 Task: Find the shortest route within the Willis Tower to reach the Ledge at Skydeck Chicago.
Action: Key pressed willis<Key.space>tower
Screenshot: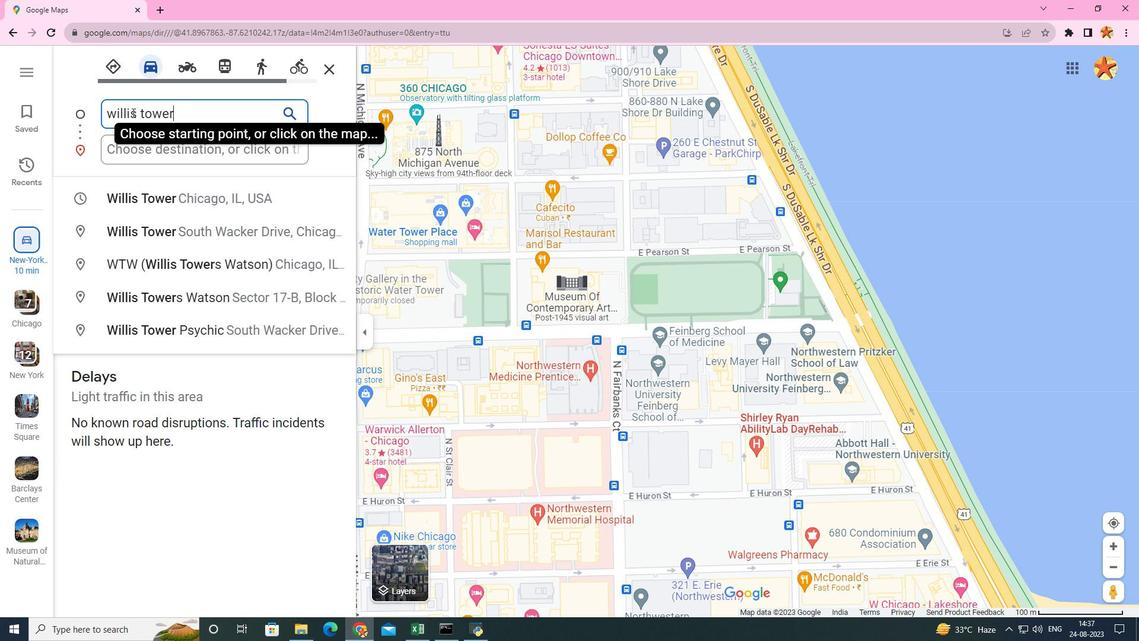 
Action: Mouse moved to (110, 205)
Screenshot: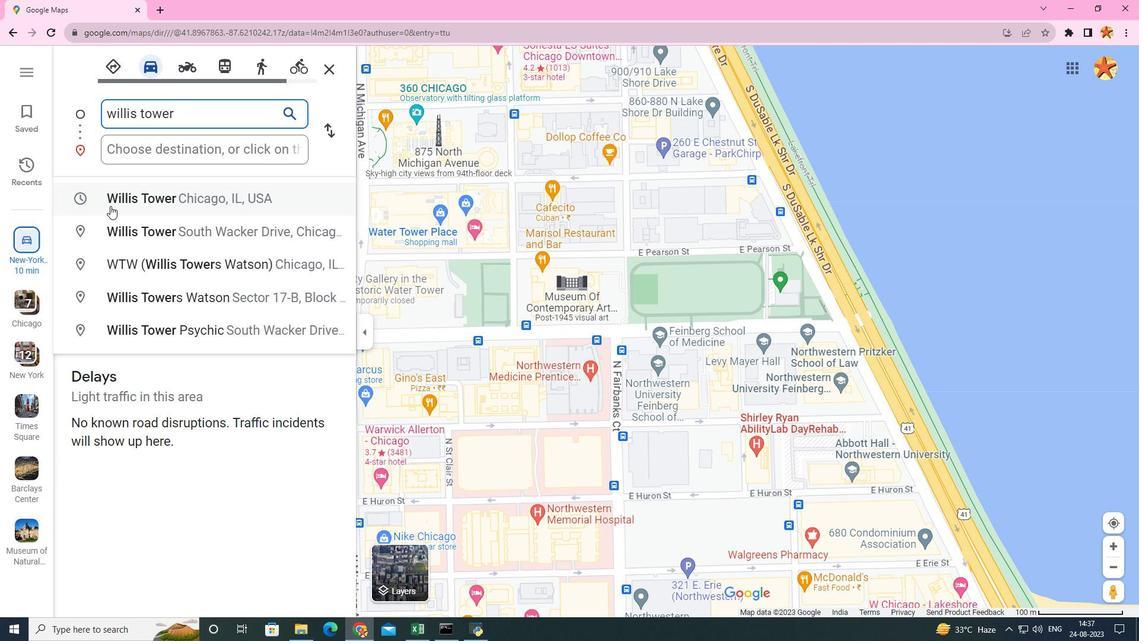 
Action: Mouse pressed left at (110, 205)
Screenshot: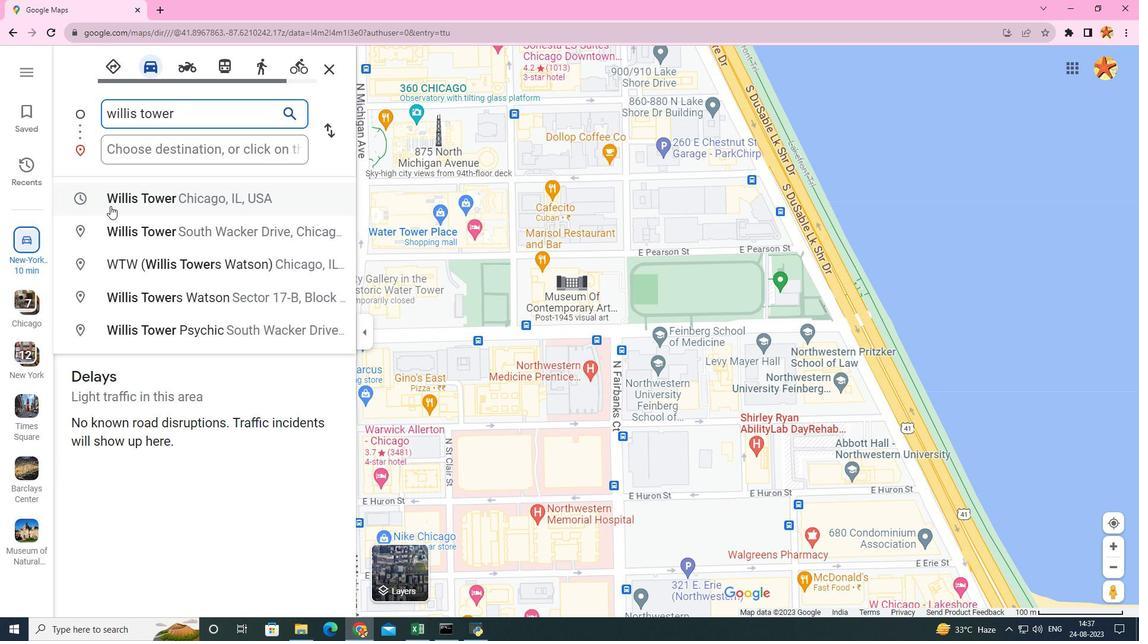 
Action: Mouse moved to (143, 147)
Screenshot: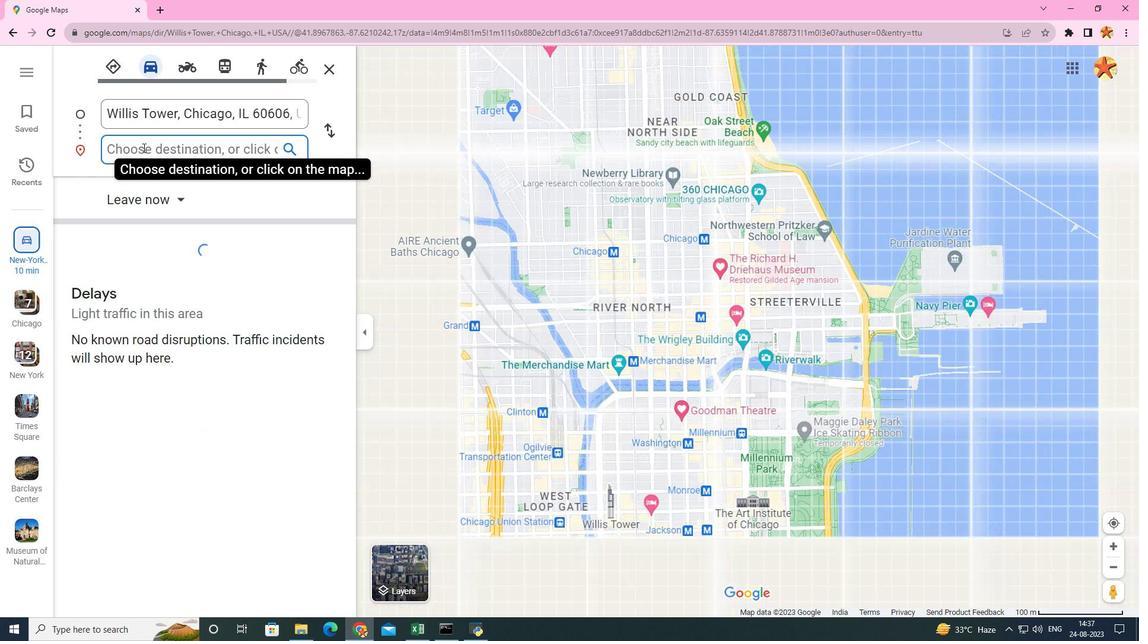 
Action: Mouse pressed left at (143, 147)
Screenshot: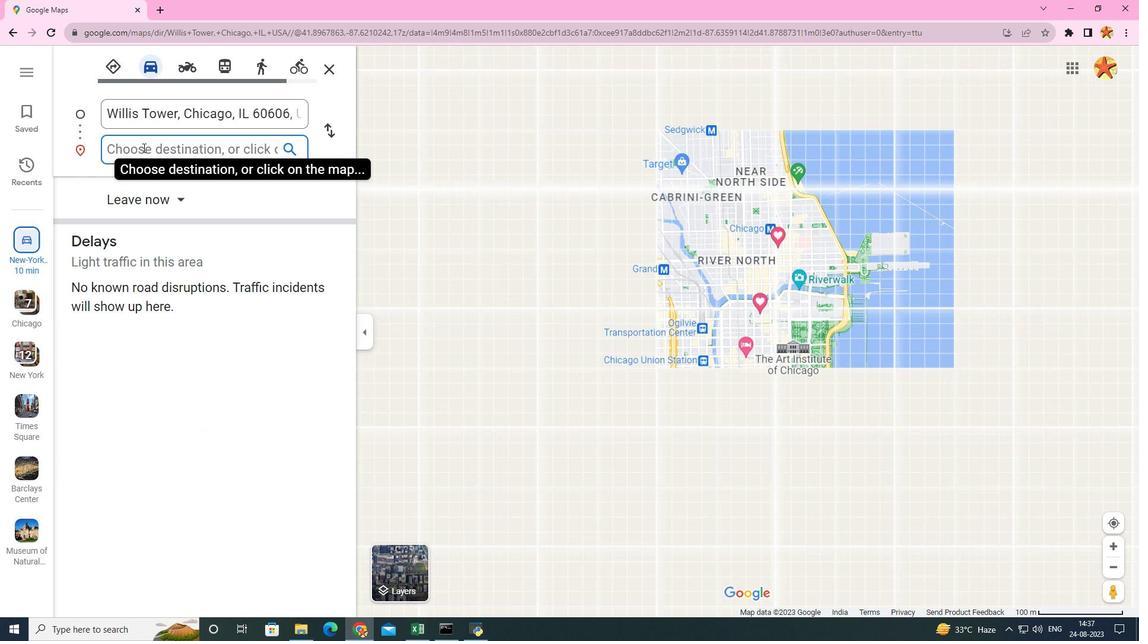 
Action: Mouse moved to (132, 133)
Screenshot: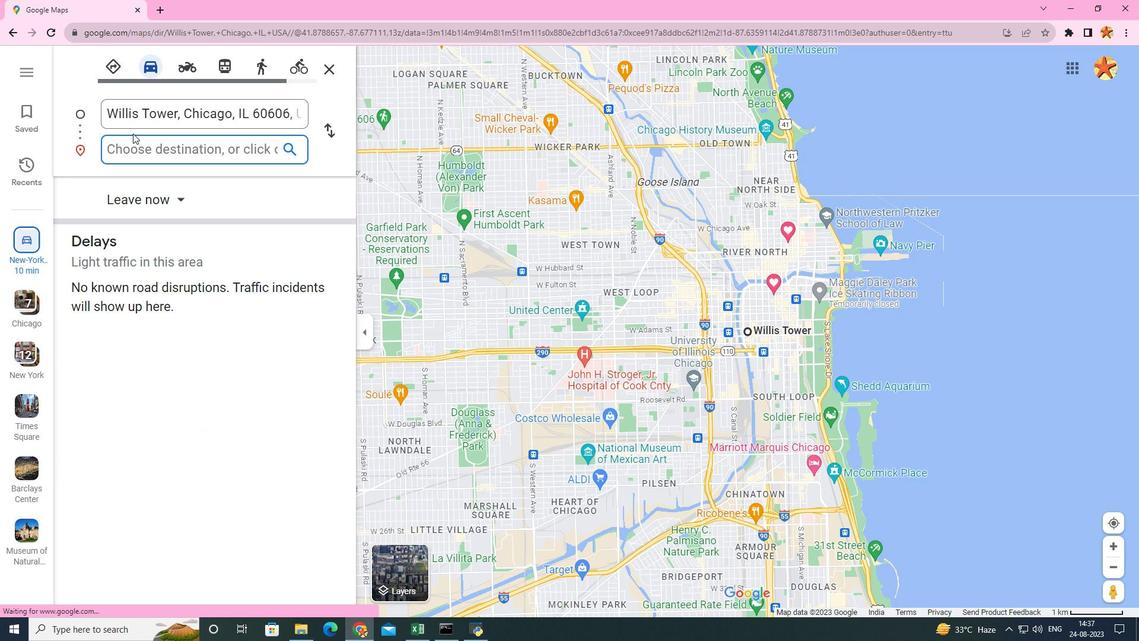 
Action: Key pressed ledge<Key.space>at<Key.space>skydec
Screenshot: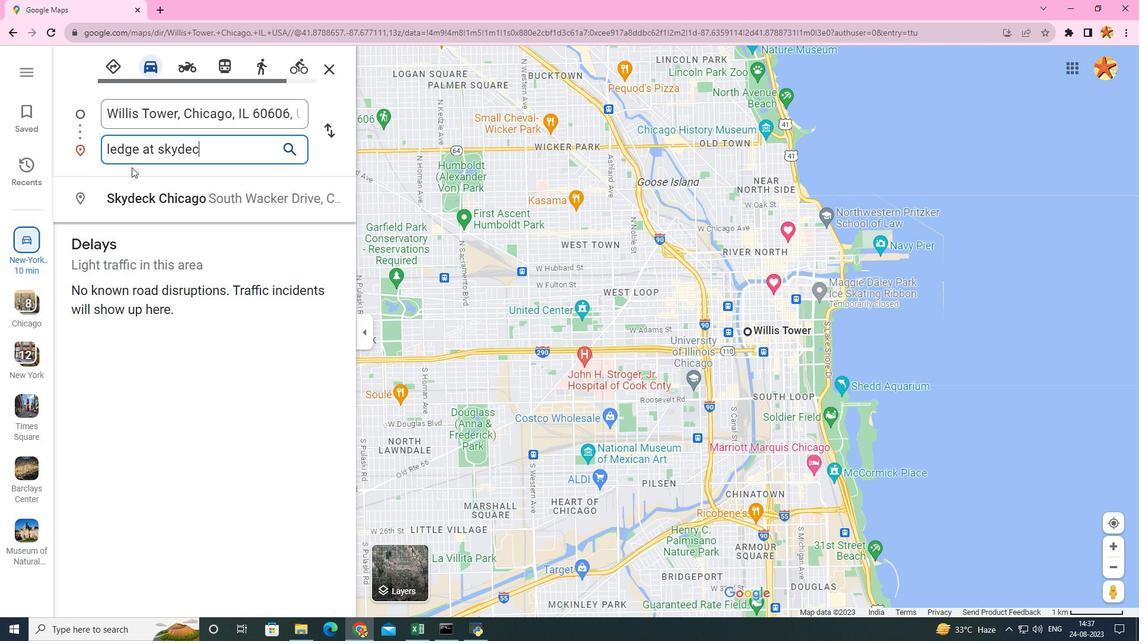 
Action: Mouse moved to (143, 185)
Screenshot: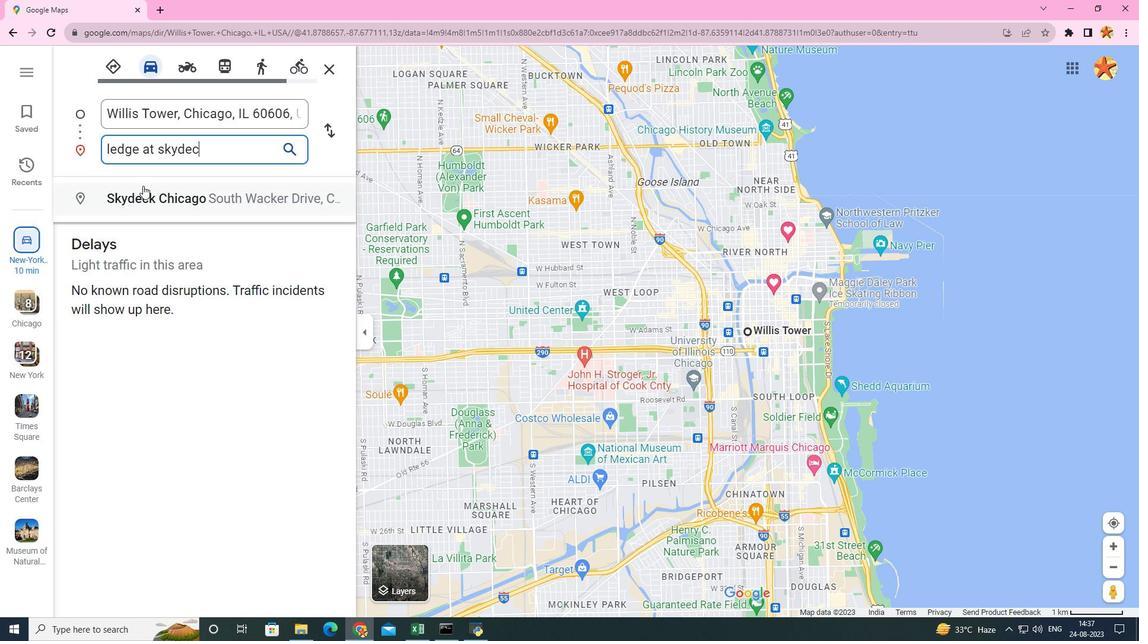 
Action: Mouse pressed left at (143, 185)
Screenshot: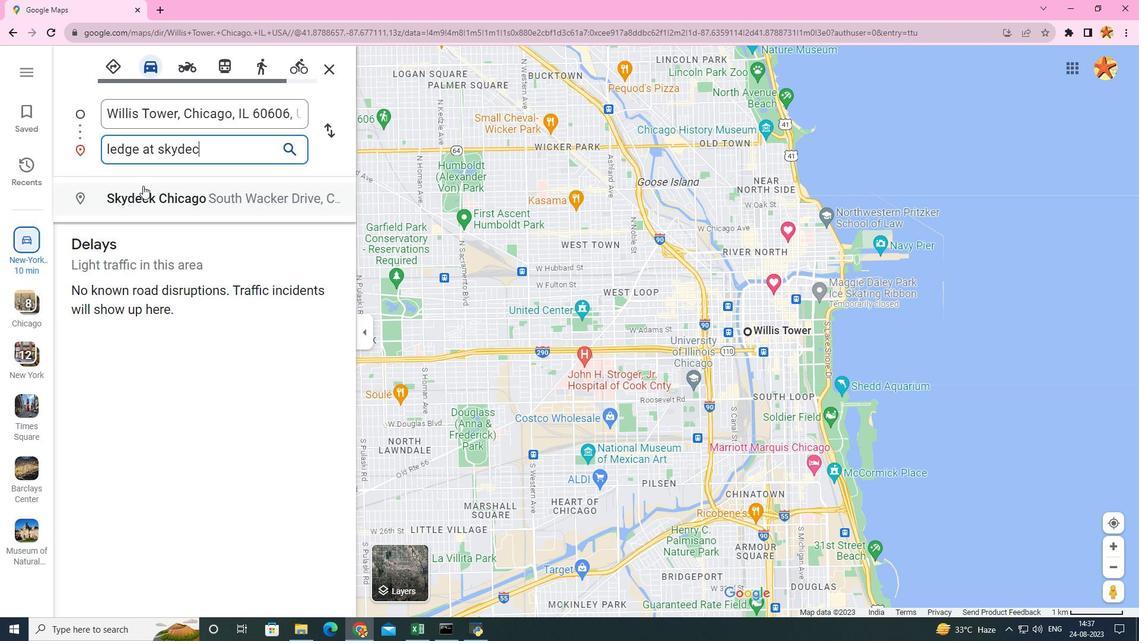 
Action: Mouse moved to (129, 423)
Screenshot: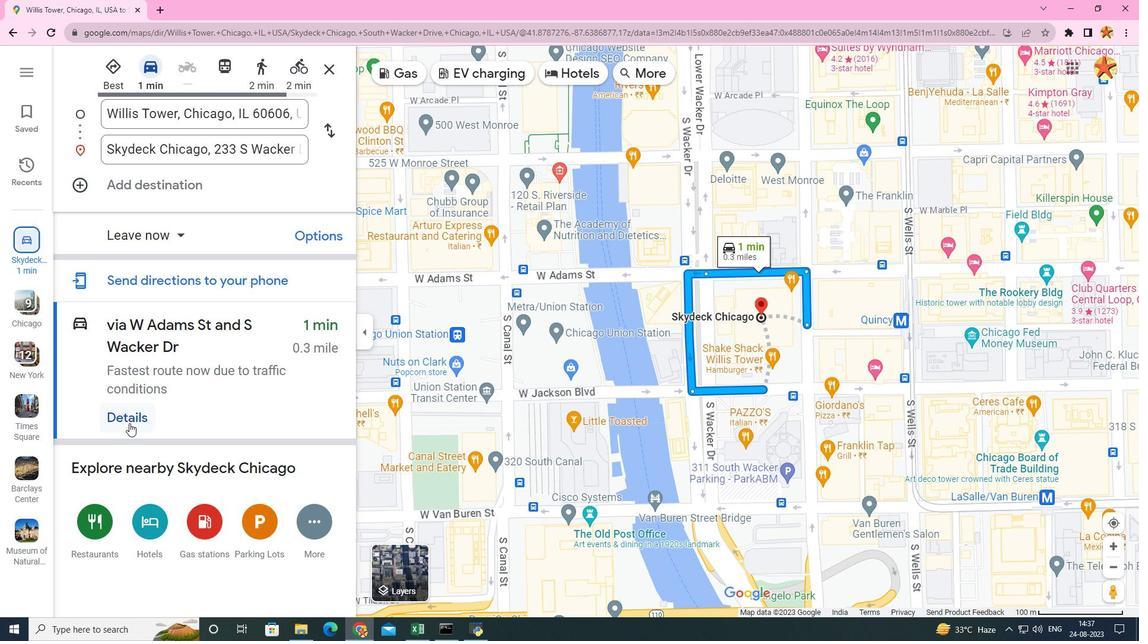 
Action: Mouse pressed left at (129, 423)
Screenshot: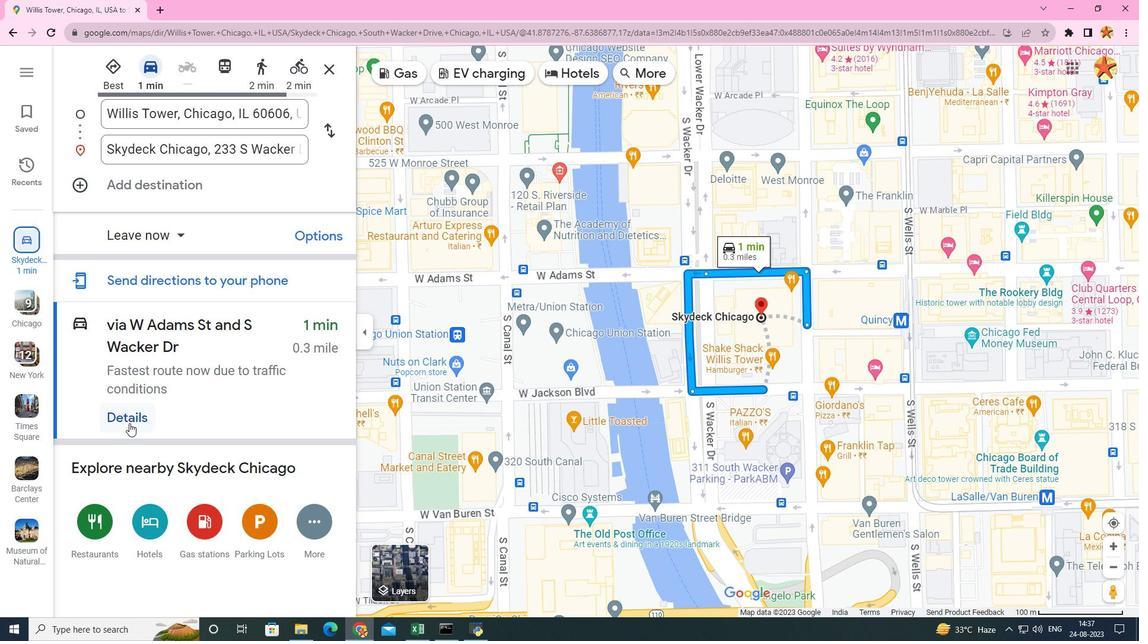 
Action: Mouse moved to (144, 408)
Screenshot: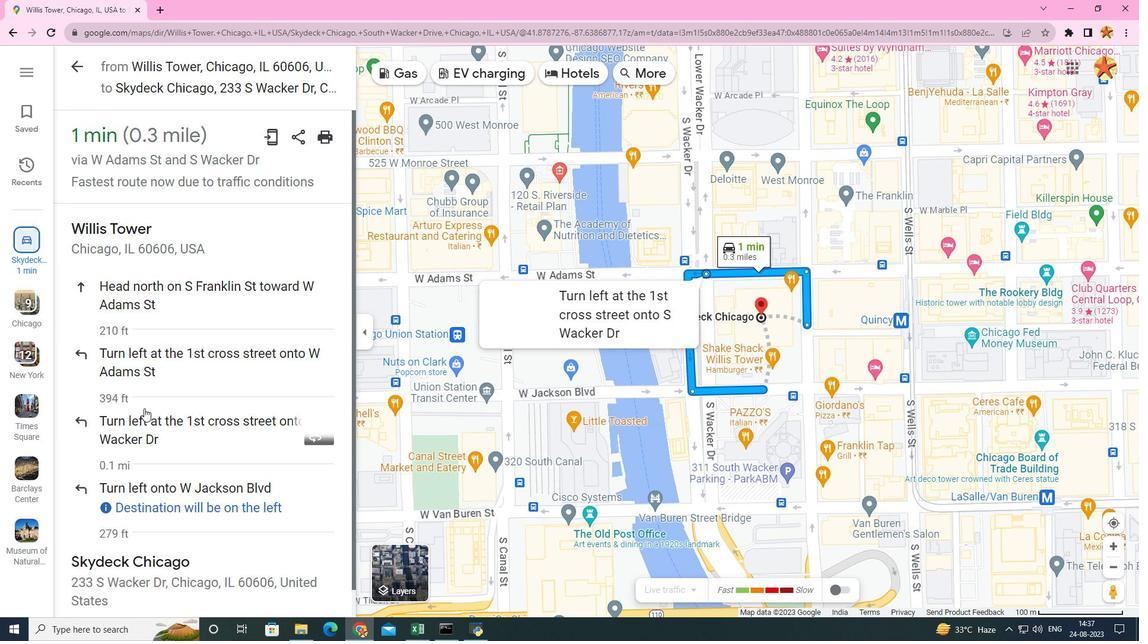 
Action: Mouse scrolled (144, 407) with delta (0, 0)
Screenshot: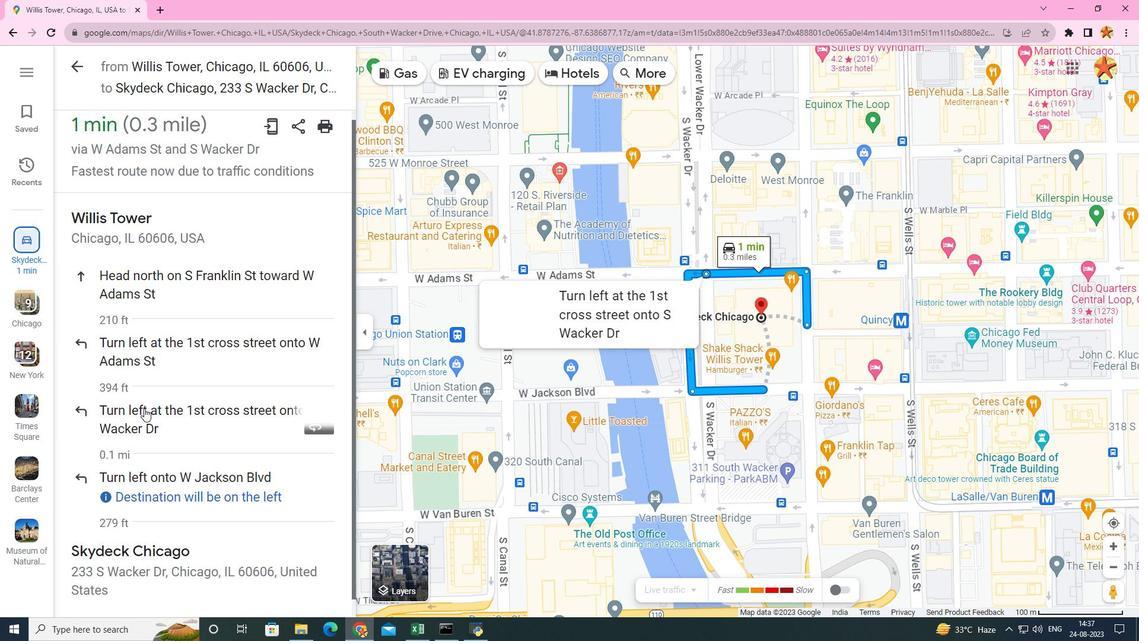 
Action: Mouse scrolled (144, 407) with delta (0, 0)
Screenshot: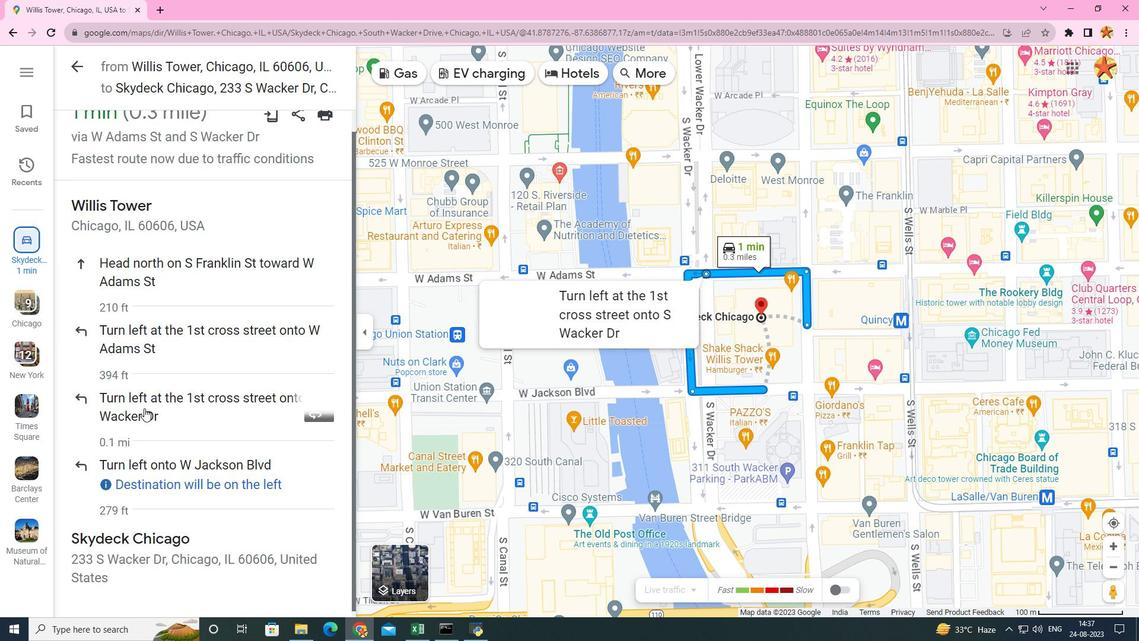
Action: Mouse scrolled (144, 407) with delta (0, 0)
Screenshot: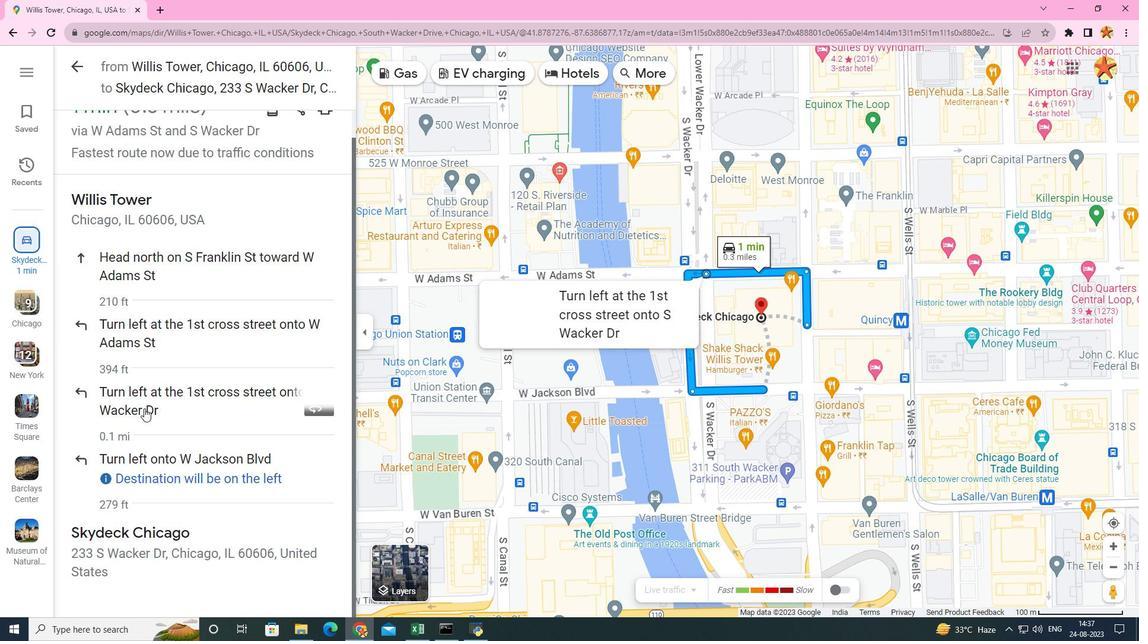 
Action: Mouse scrolled (144, 407) with delta (0, 0)
Screenshot: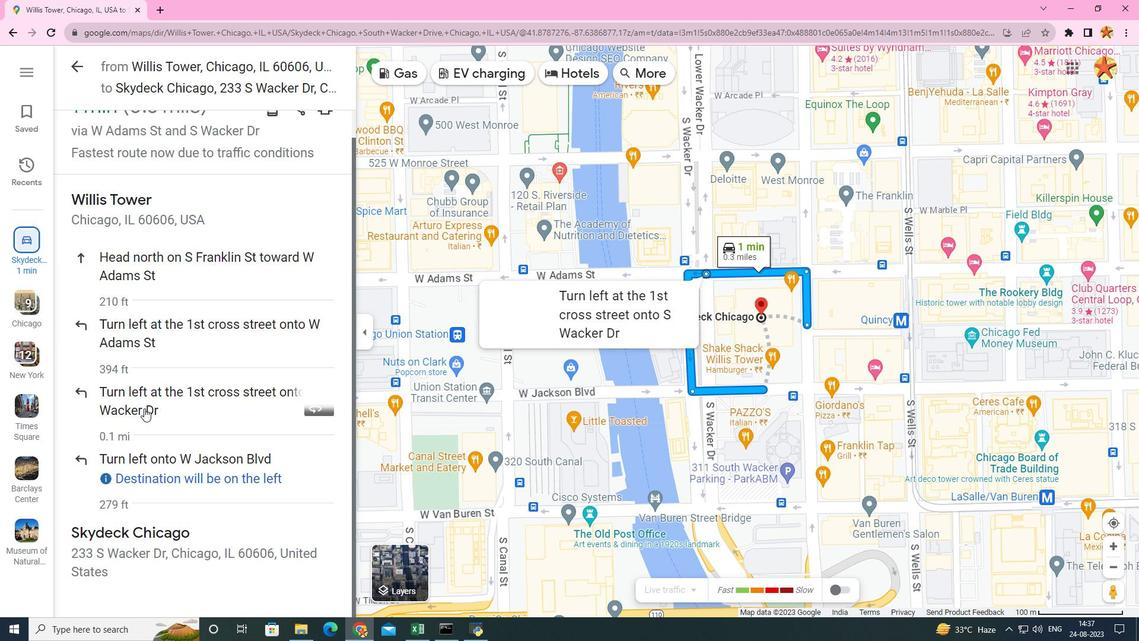
Action: Mouse scrolled (144, 408) with delta (0, 0)
Screenshot: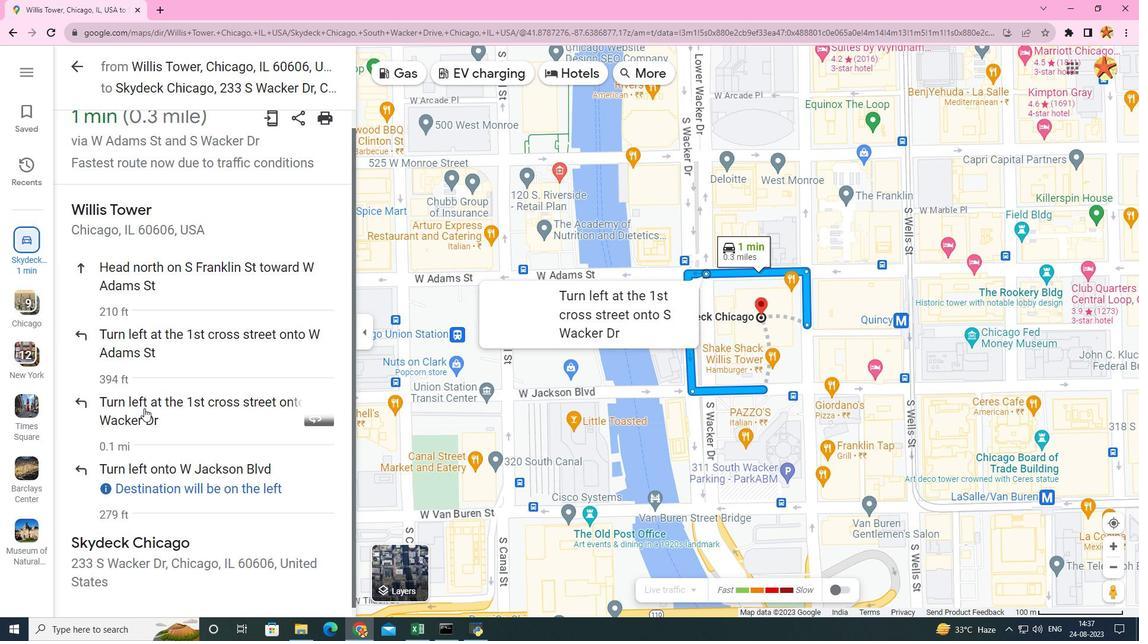 
Action: Mouse scrolled (144, 408) with delta (0, 0)
Screenshot: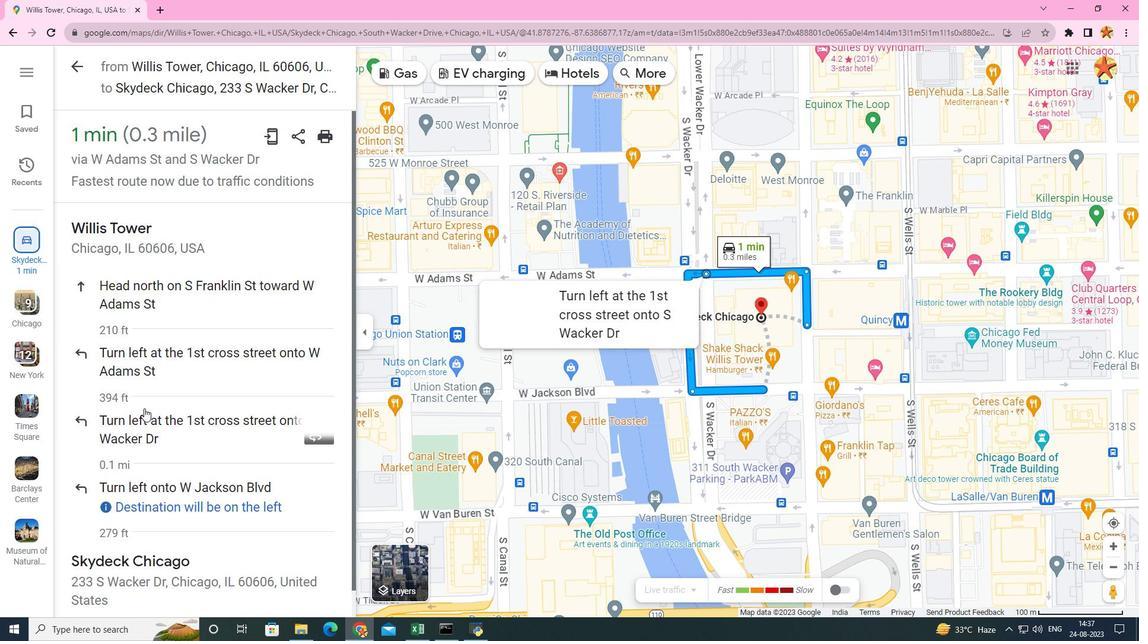 
Action: Mouse scrolled (144, 408) with delta (0, 0)
Screenshot: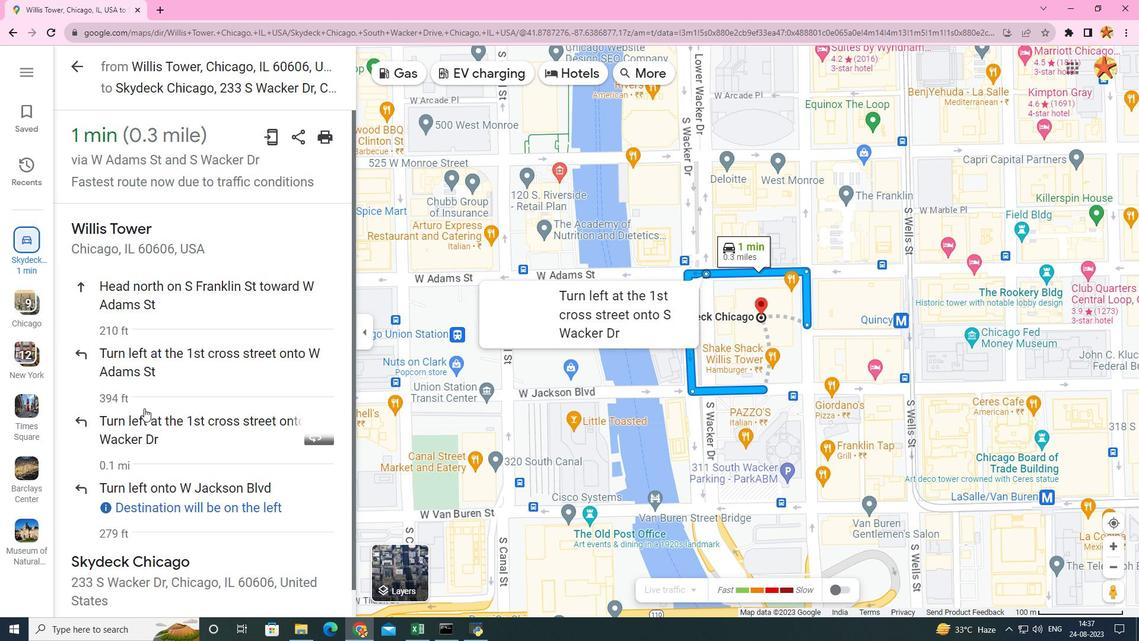 
Action: Mouse moved to (153, 244)
Screenshot: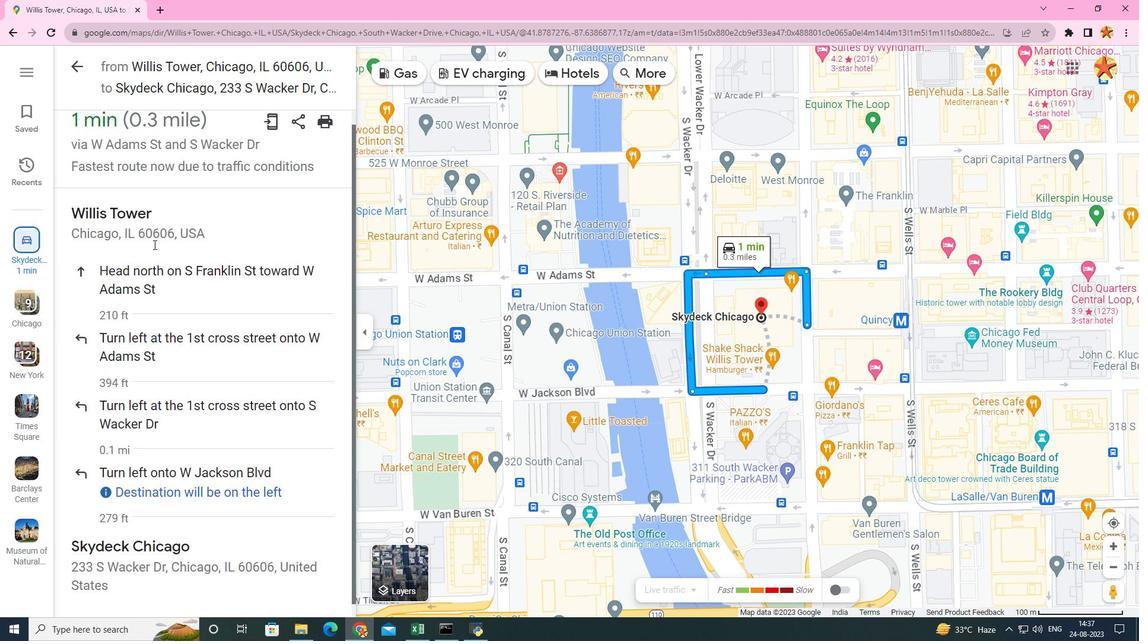 
Action: Mouse scrolled (153, 243) with delta (0, 0)
Screenshot: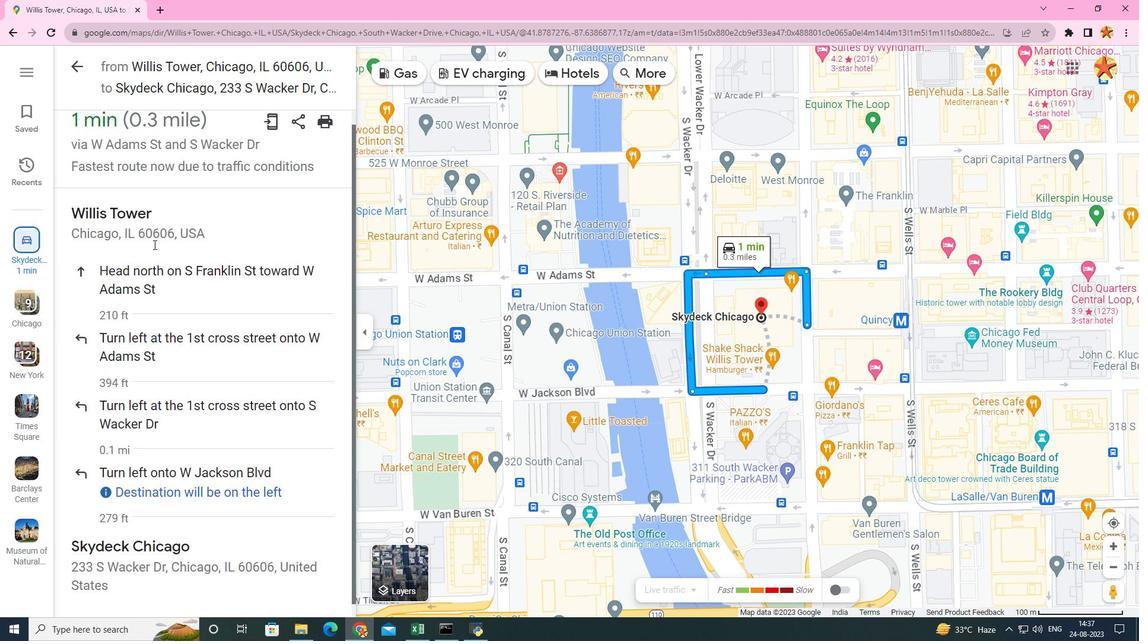 
Action: Mouse scrolled (153, 243) with delta (0, 0)
Screenshot: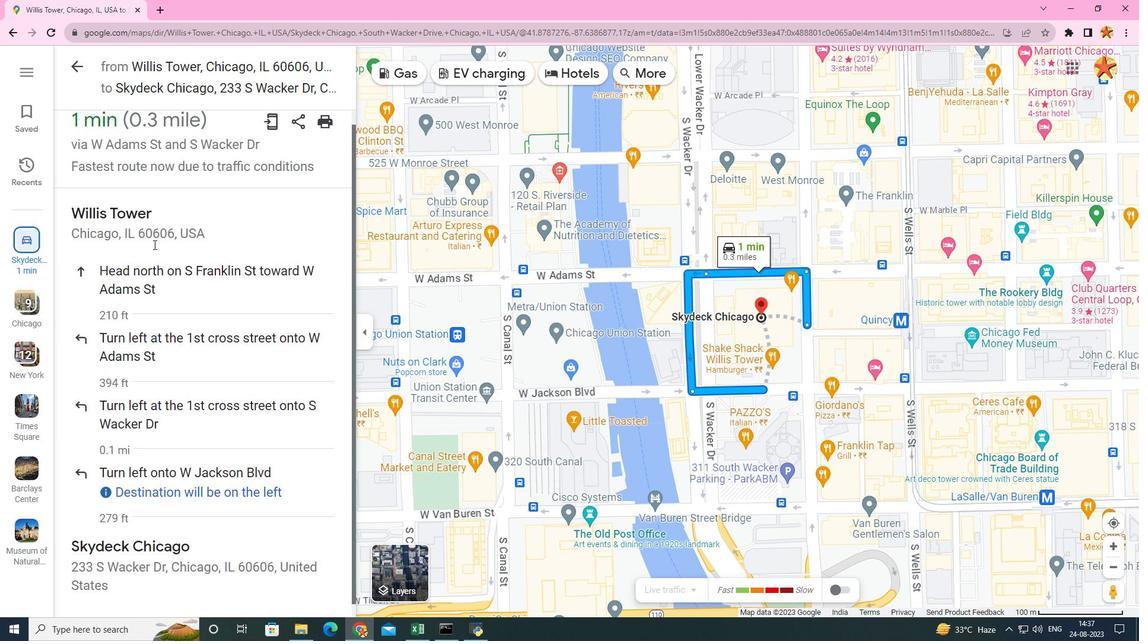 
Action: Mouse scrolled (153, 243) with delta (0, 0)
Screenshot: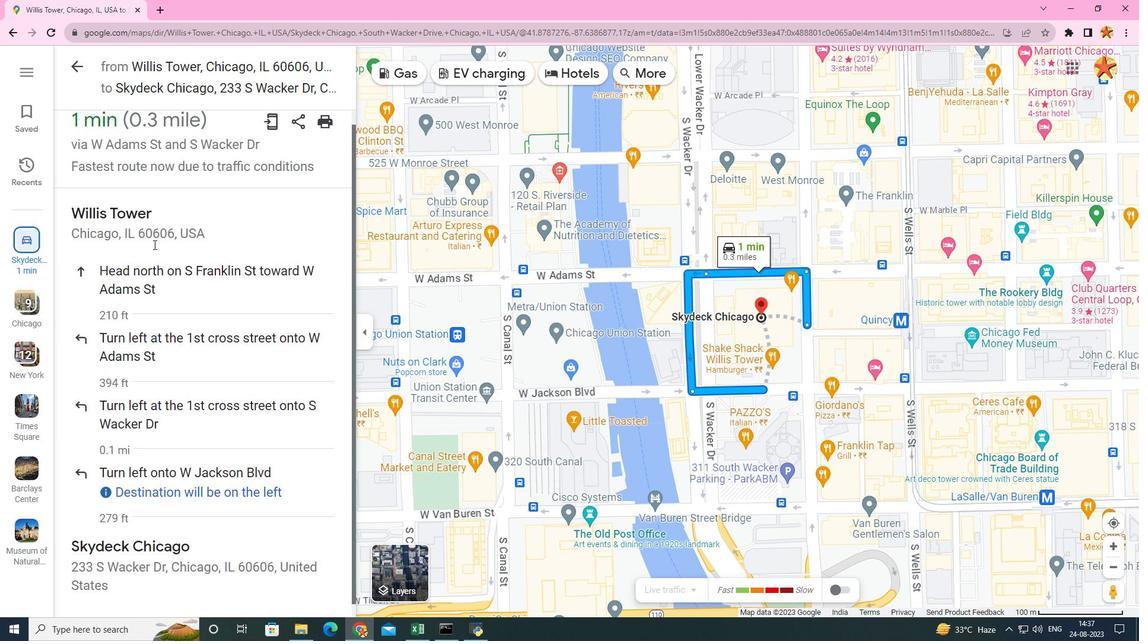 
Action: Mouse scrolled (153, 243) with delta (0, 0)
Screenshot: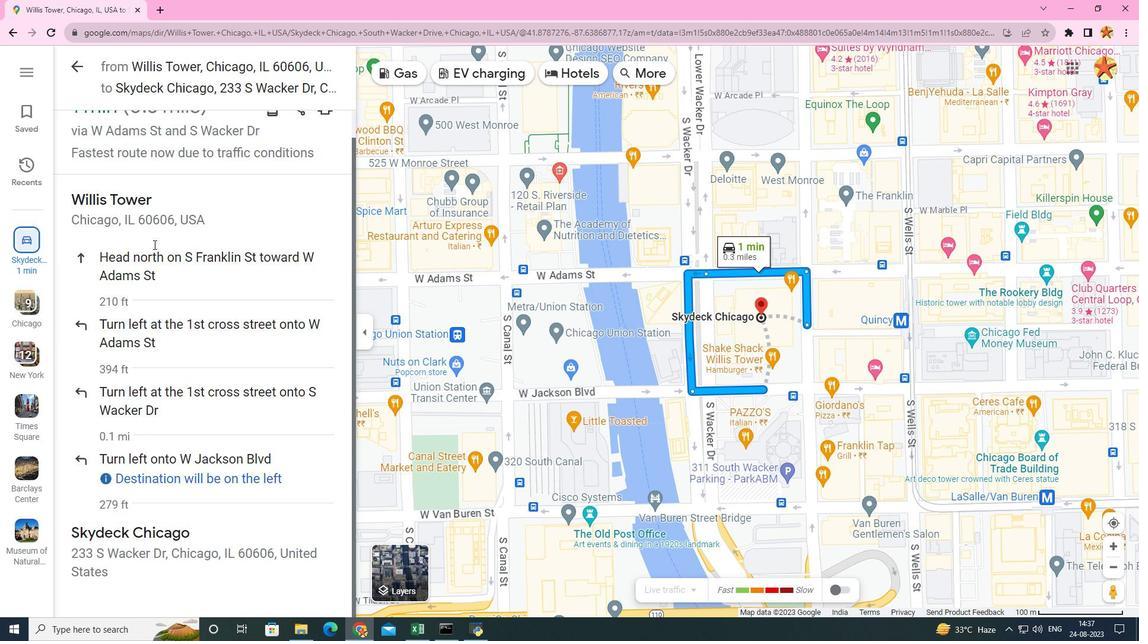 
Action: Mouse scrolled (153, 245) with delta (0, 0)
Screenshot: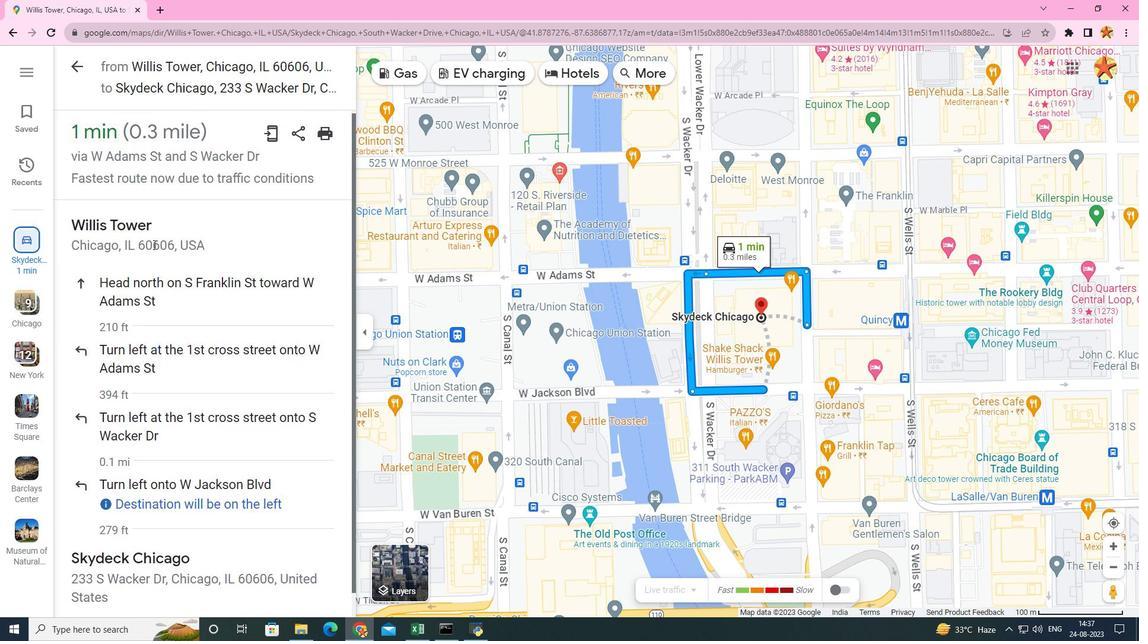 
Action: Mouse moved to (74, 64)
Screenshot: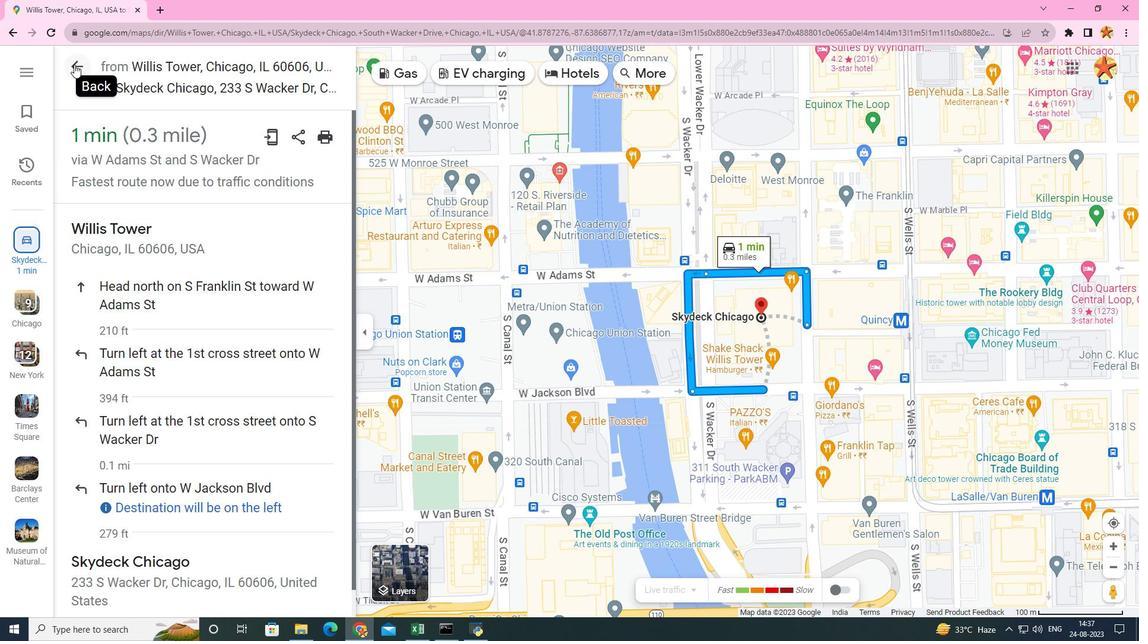
Action: Mouse pressed left at (74, 64)
Screenshot: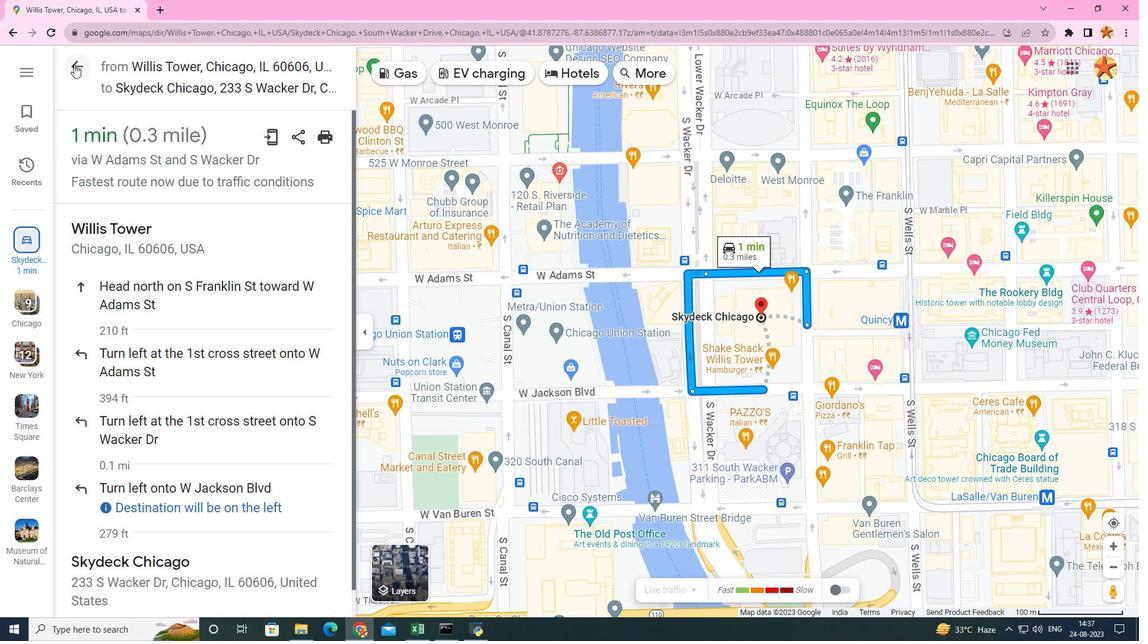 
Action: Mouse moved to (687, 411)
Screenshot: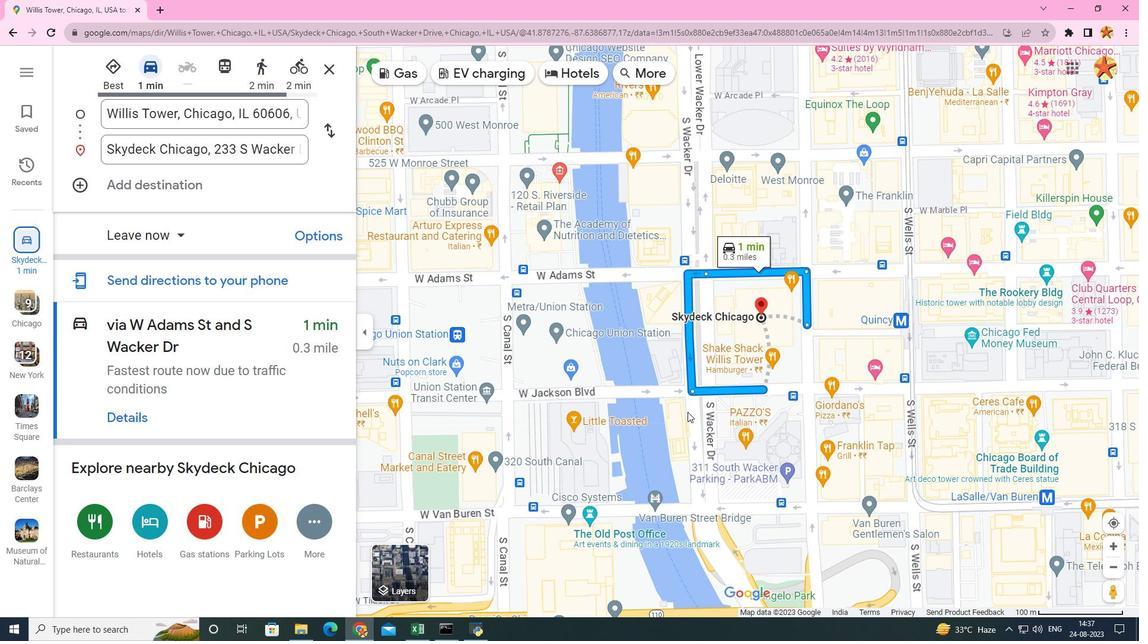 
